 Task: Add Nature's Answer Vitamin B Complex Liquid to the cart.
Action: Mouse moved to (19, 79)
Screenshot: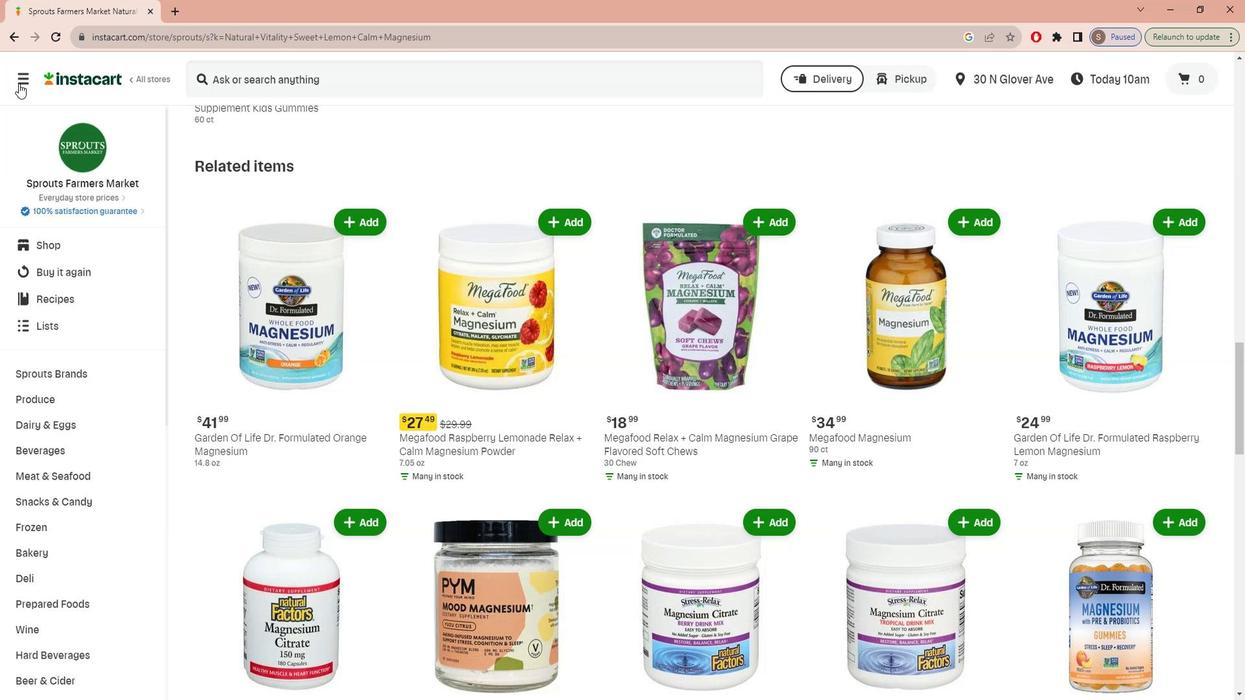 
Action: Mouse pressed left at (19, 79)
Screenshot: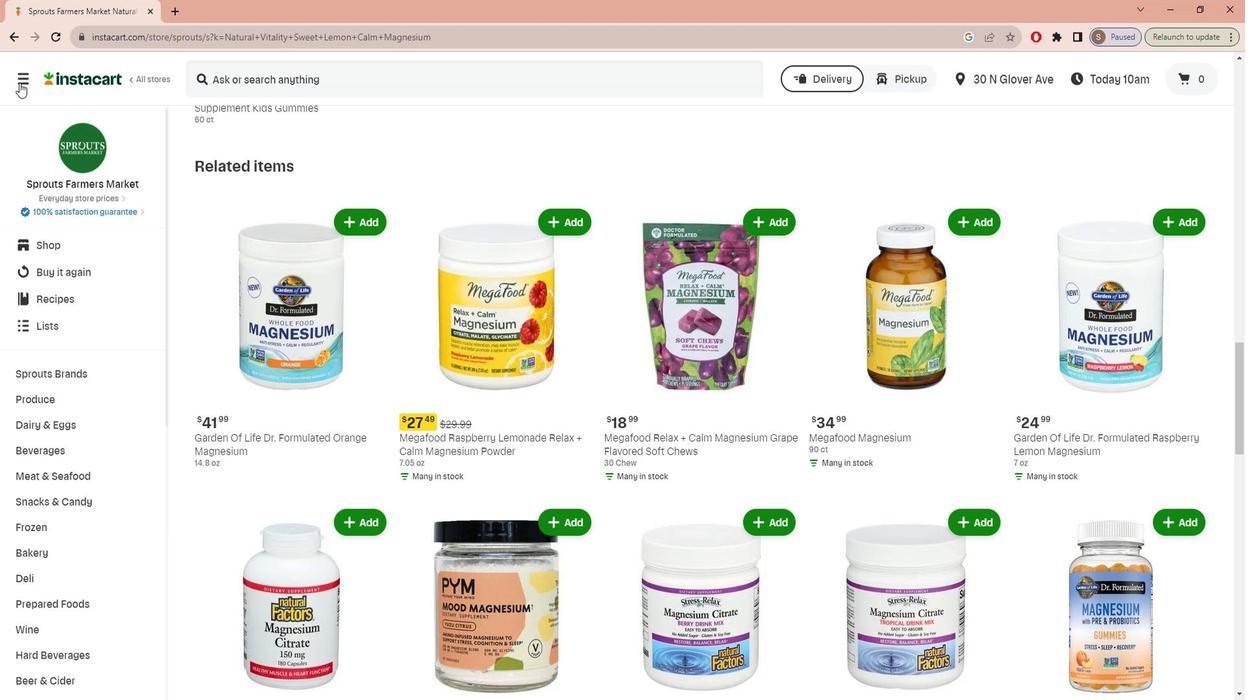 
Action: Mouse moved to (27, 166)
Screenshot: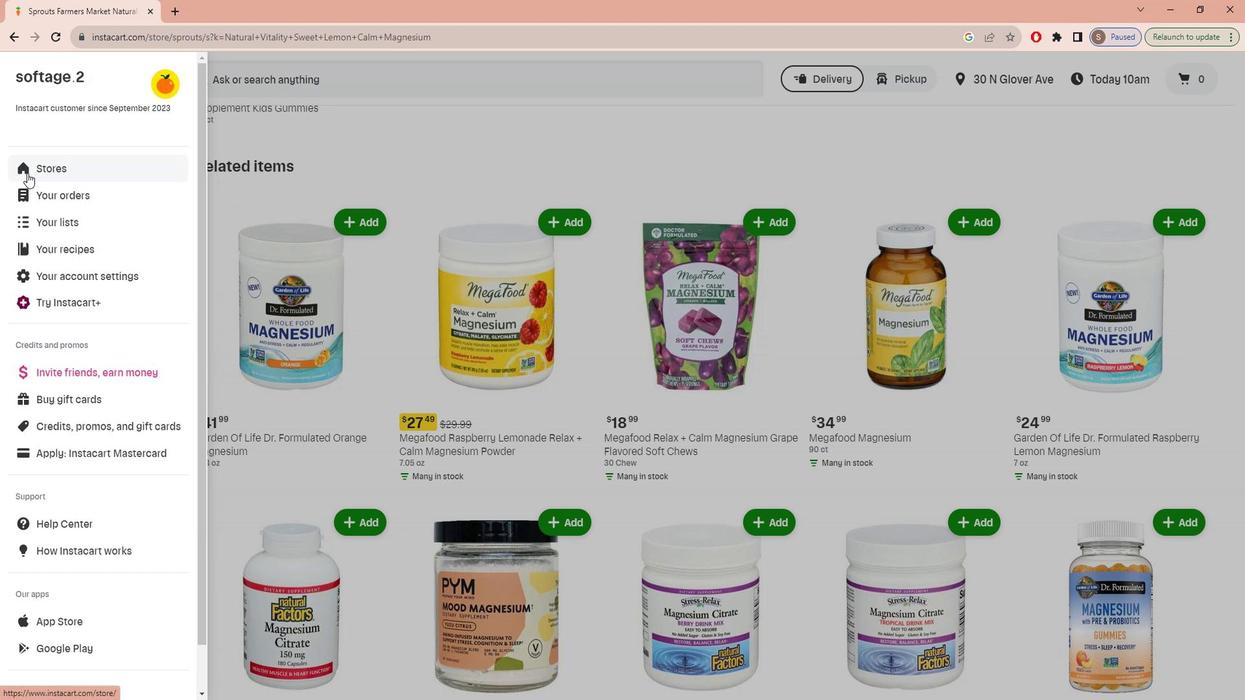 
Action: Mouse pressed left at (27, 166)
Screenshot: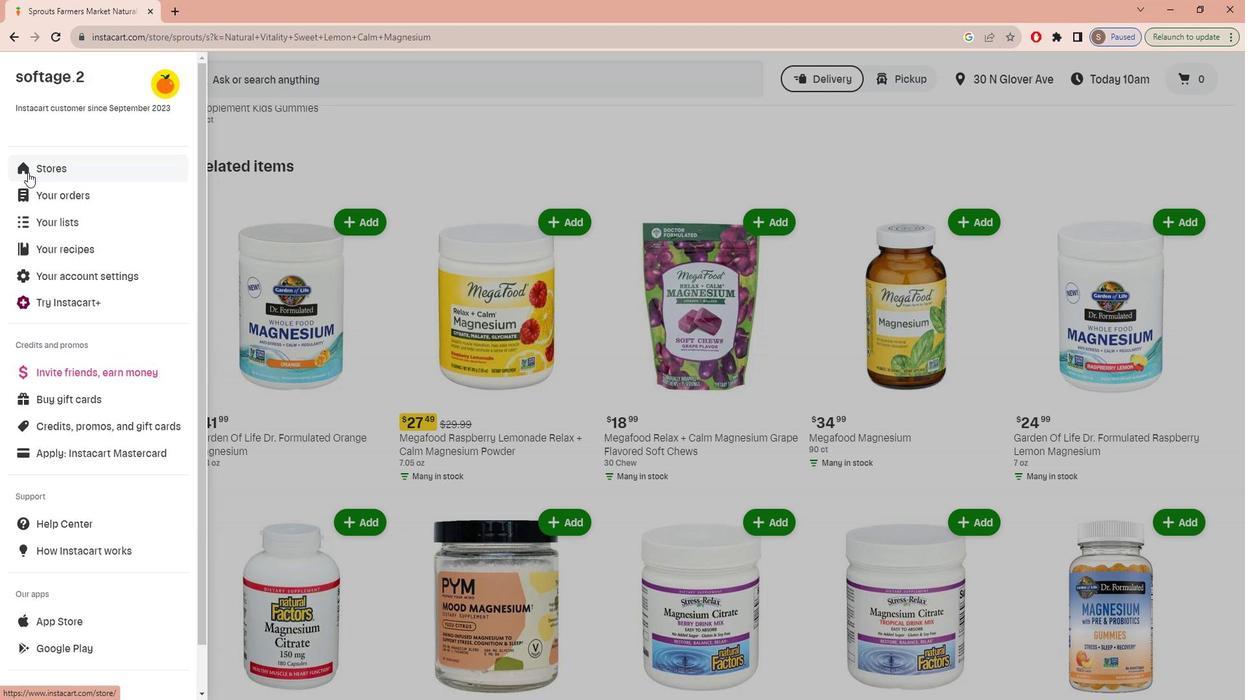 
Action: Mouse moved to (297, 131)
Screenshot: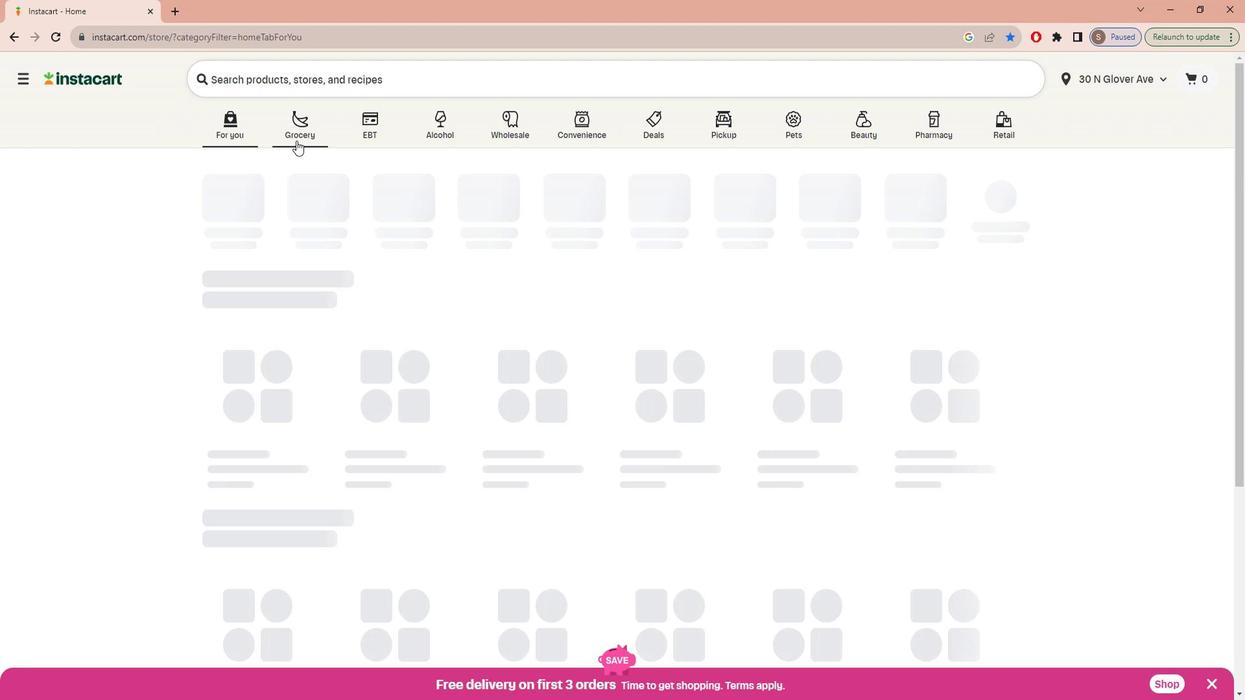 
Action: Mouse pressed left at (297, 131)
Screenshot: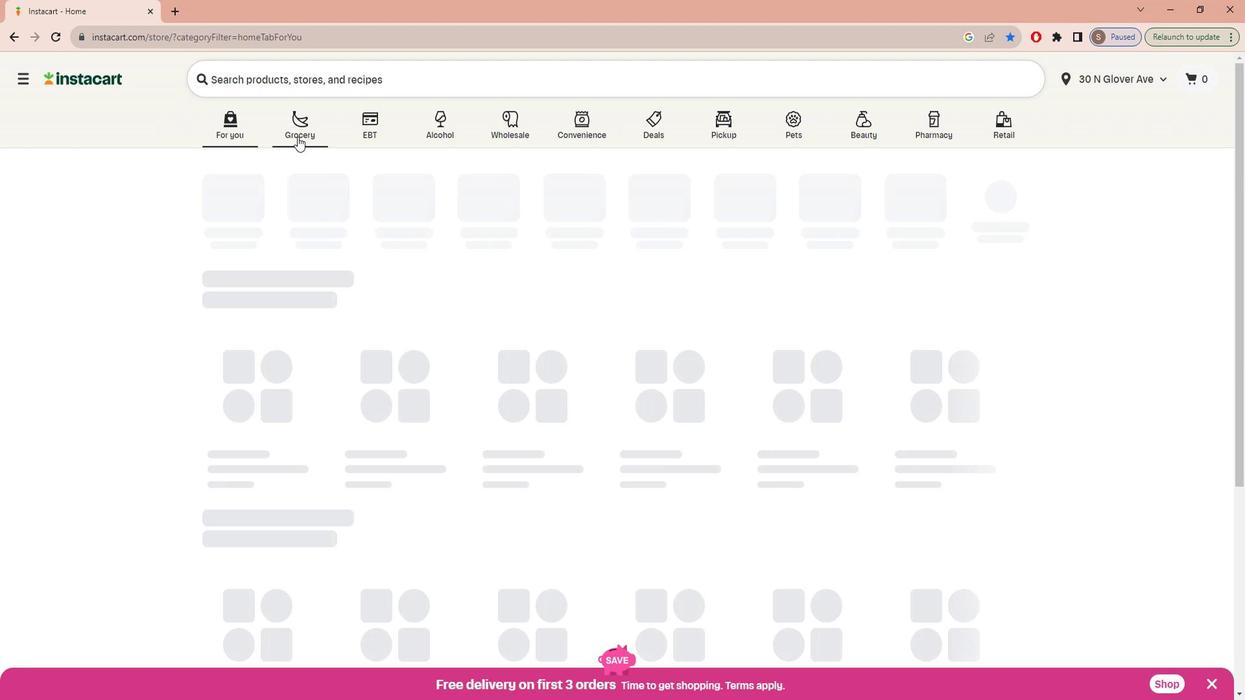 
Action: Mouse moved to (272, 386)
Screenshot: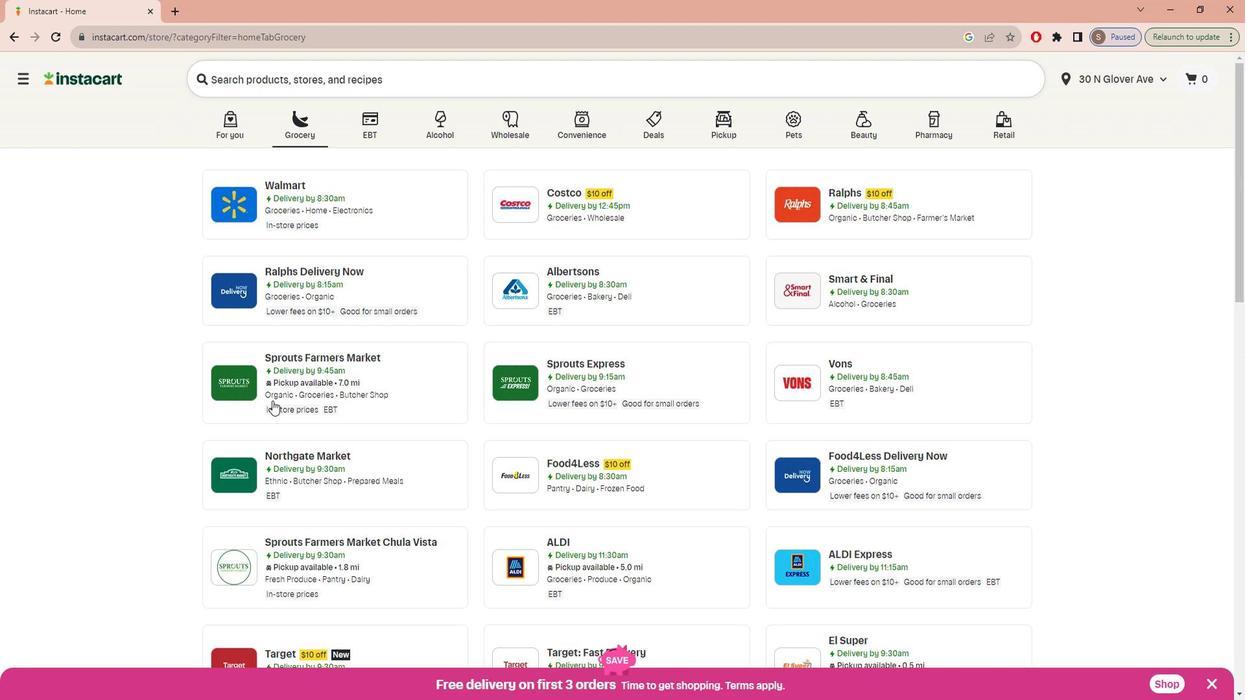 
Action: Mouse pressed left at (272, 386)
Screenshot: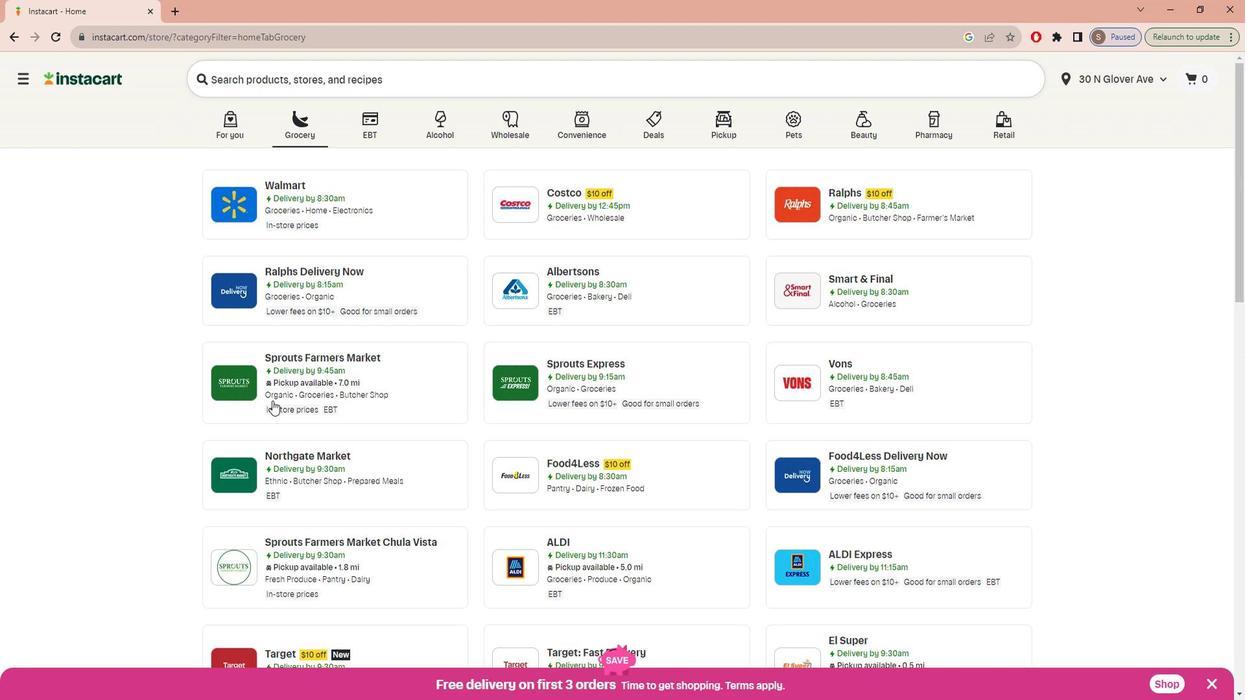 
Action: Mouse moved to (78, 459)
Screenshot: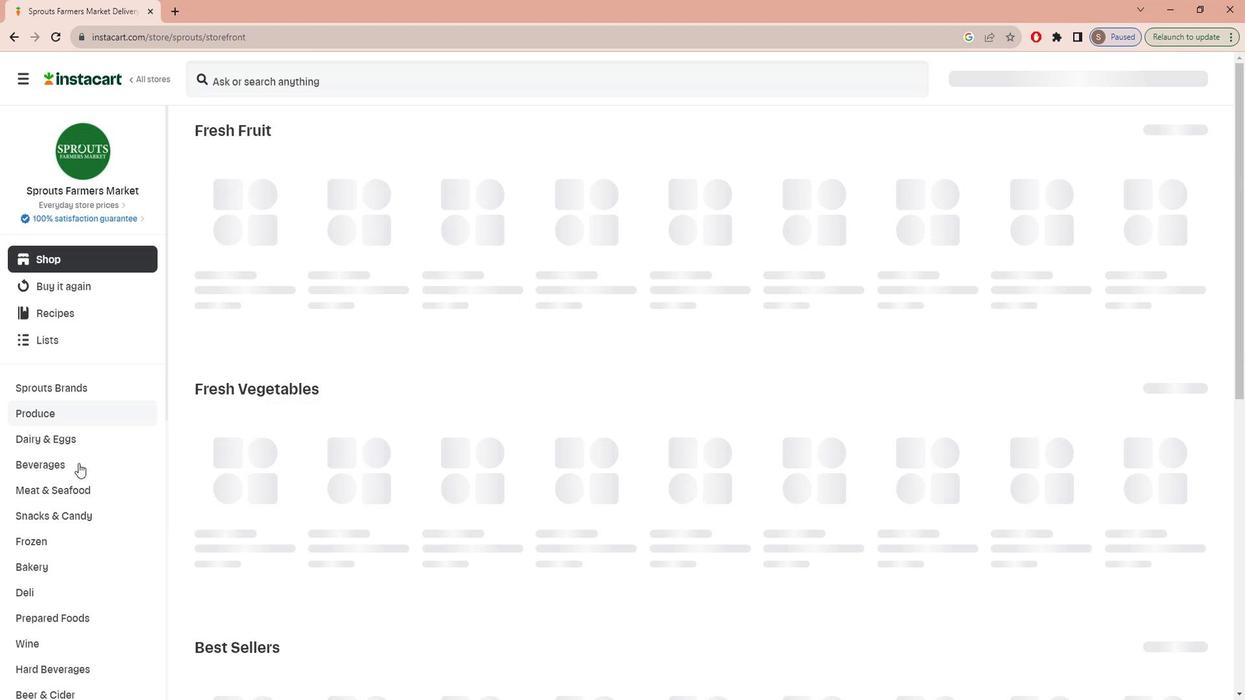 
Action: Mouse scrolled (78, 458) with delta (0, 0)
Screenshot: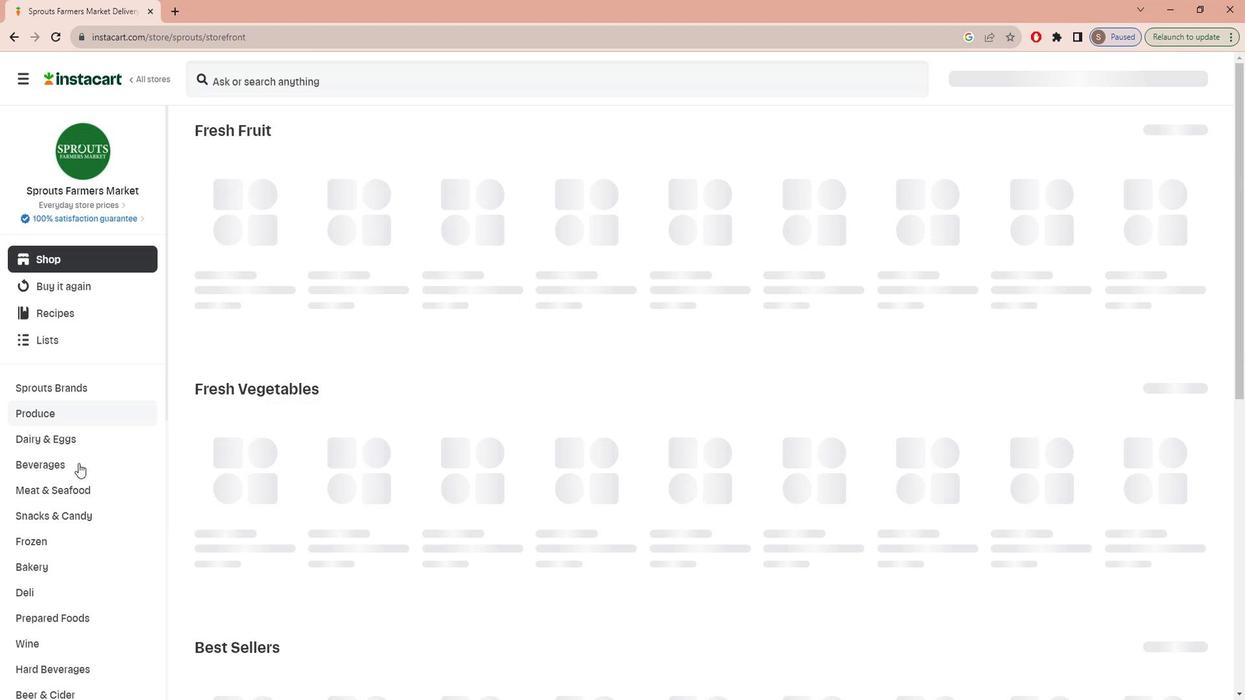 
Action: Mouse scrolled (78, 458) with delta (0, 0)
Screenshot: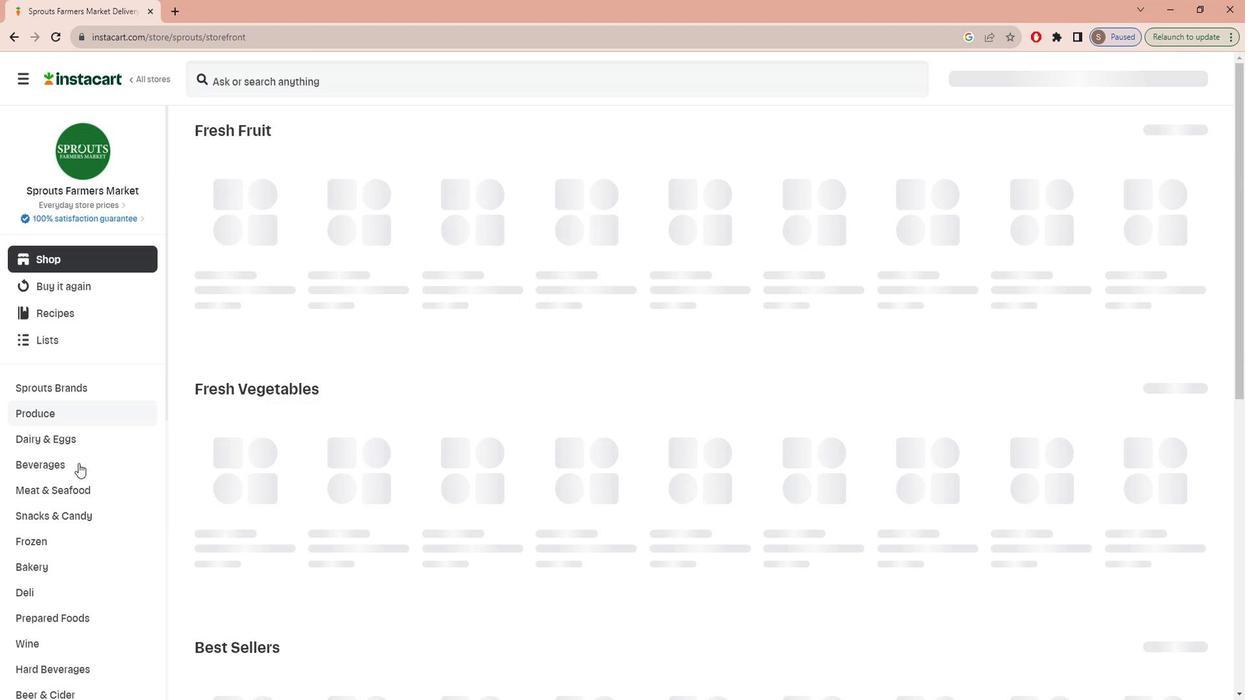 
Action: Mouse scrolled (78, 458) with delta (0, 0)
Screenshot: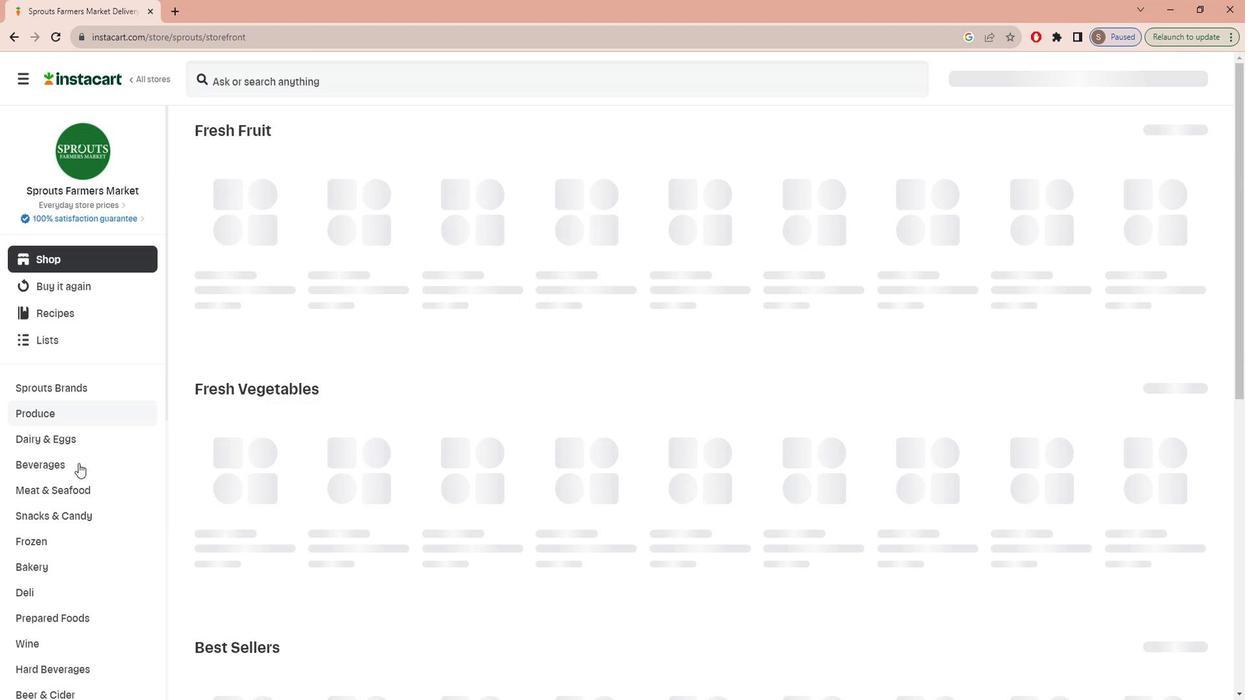 
Action: Mouse scrolled (78, 458) with delta (0, 0)
Screenshot: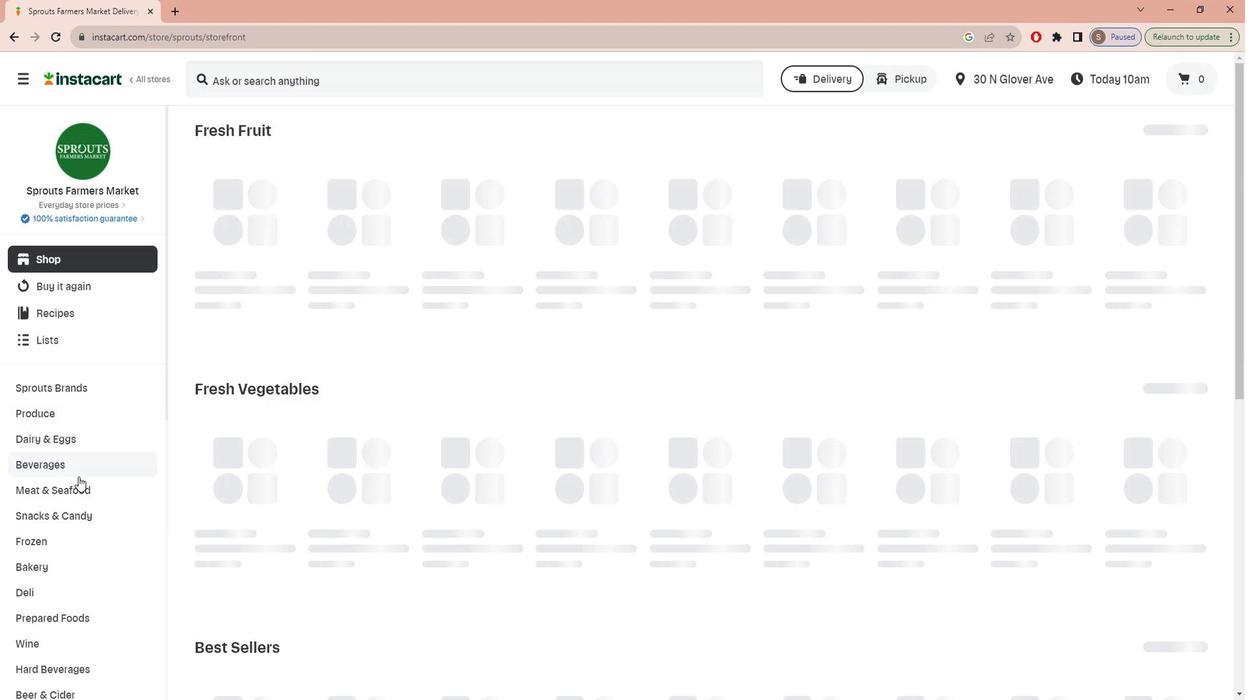 
Action: Mouse scrolled (78, 458) with delta (0, 0)
Screenshot: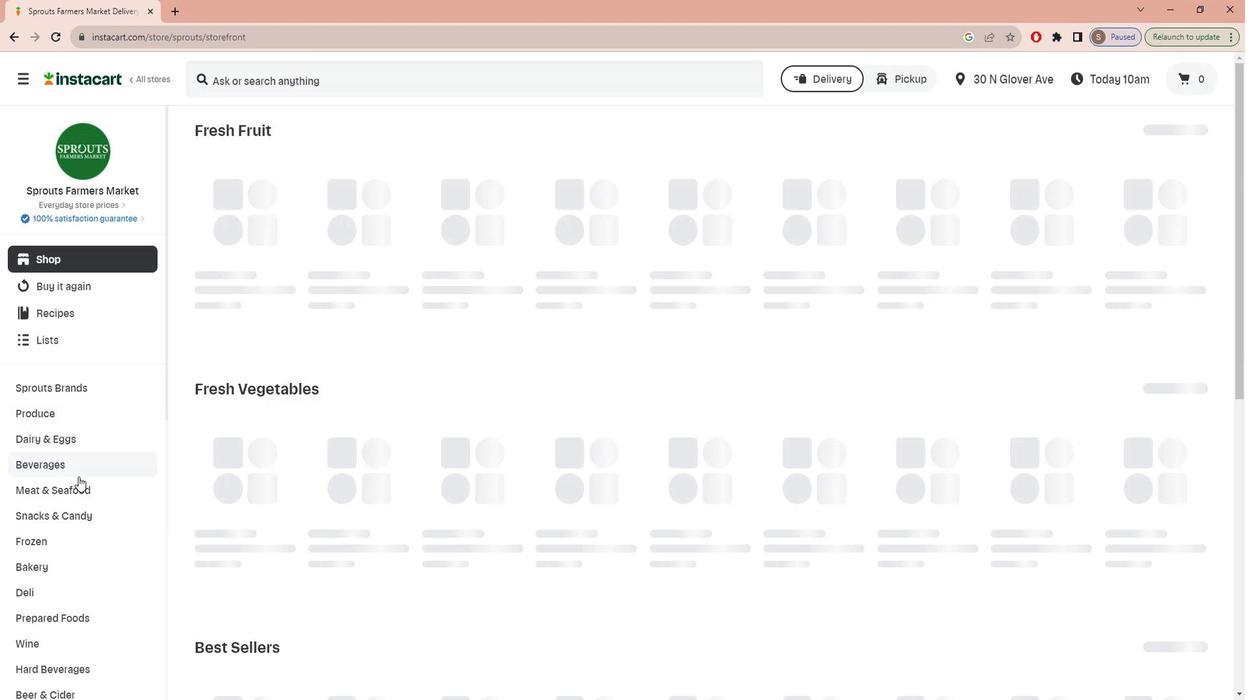 
Action: Mouse scrolled (78, 458) with delta (0, 0)
Screenshot: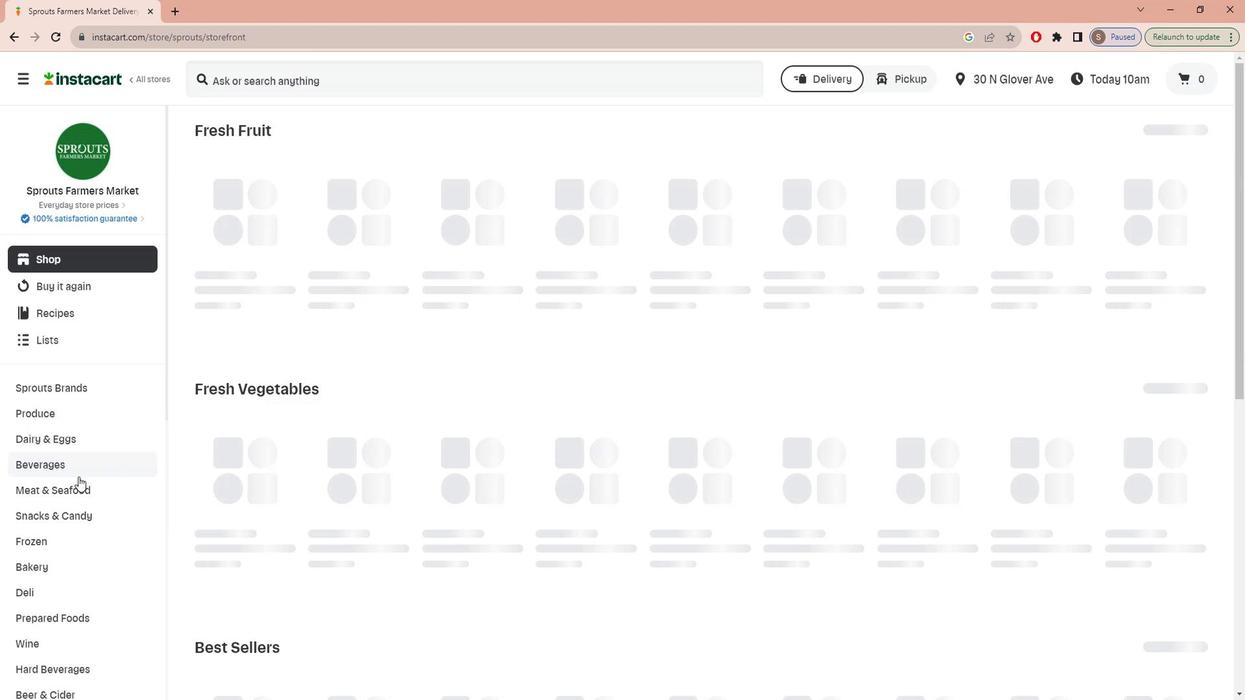 
Action: Mouse scrolled (78, 458) with delta (0, 0)
Screenshot: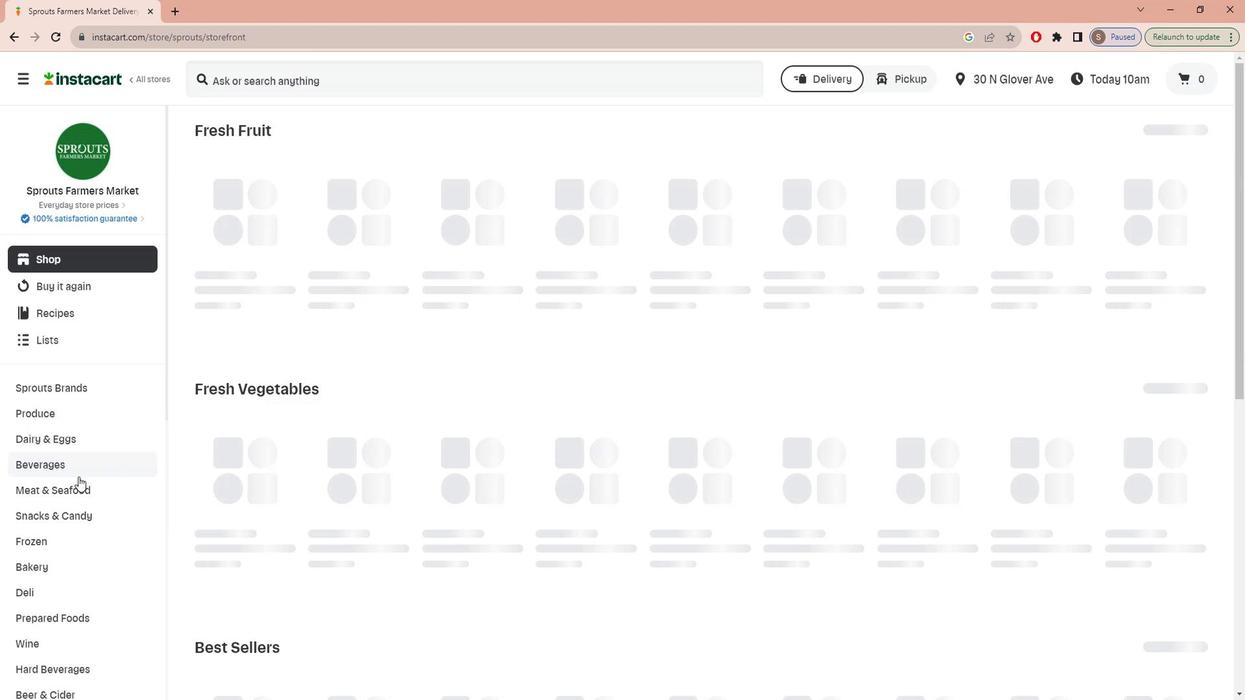 
Action: Mouse scrolled (78, 458) with delta (0, 0)
Screenshot: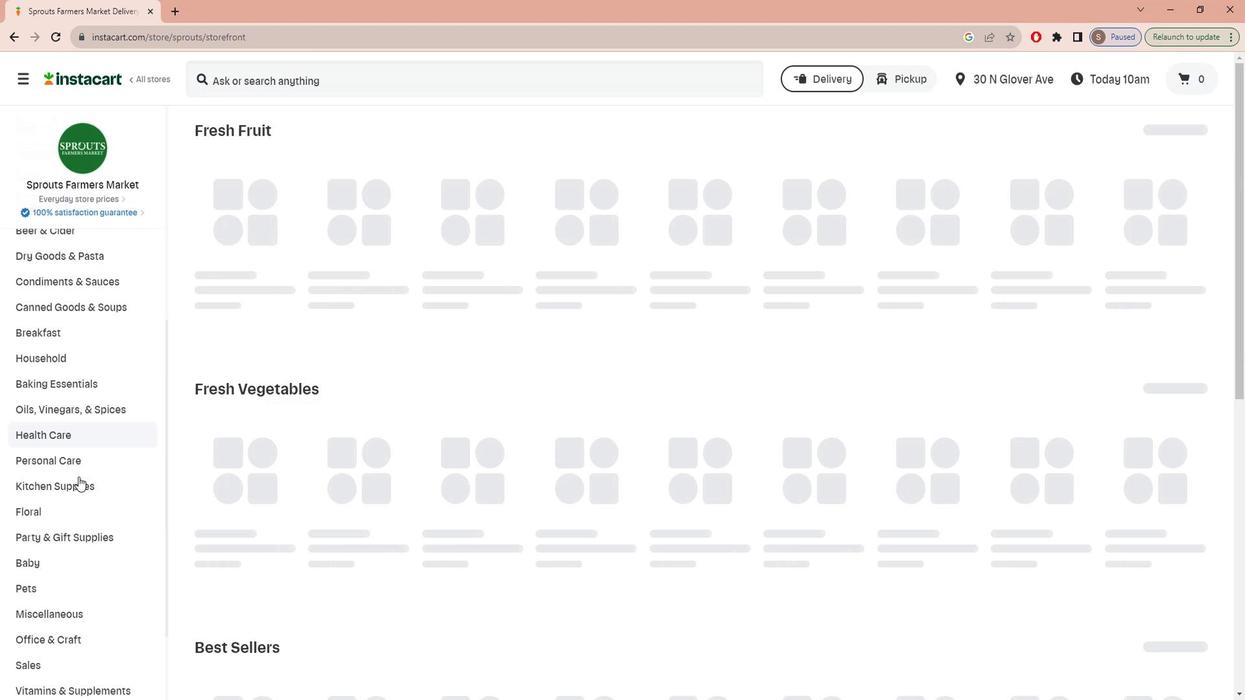 
Action: Mouse scrolled (78, 458) with delta (0, 0)
Screenshot: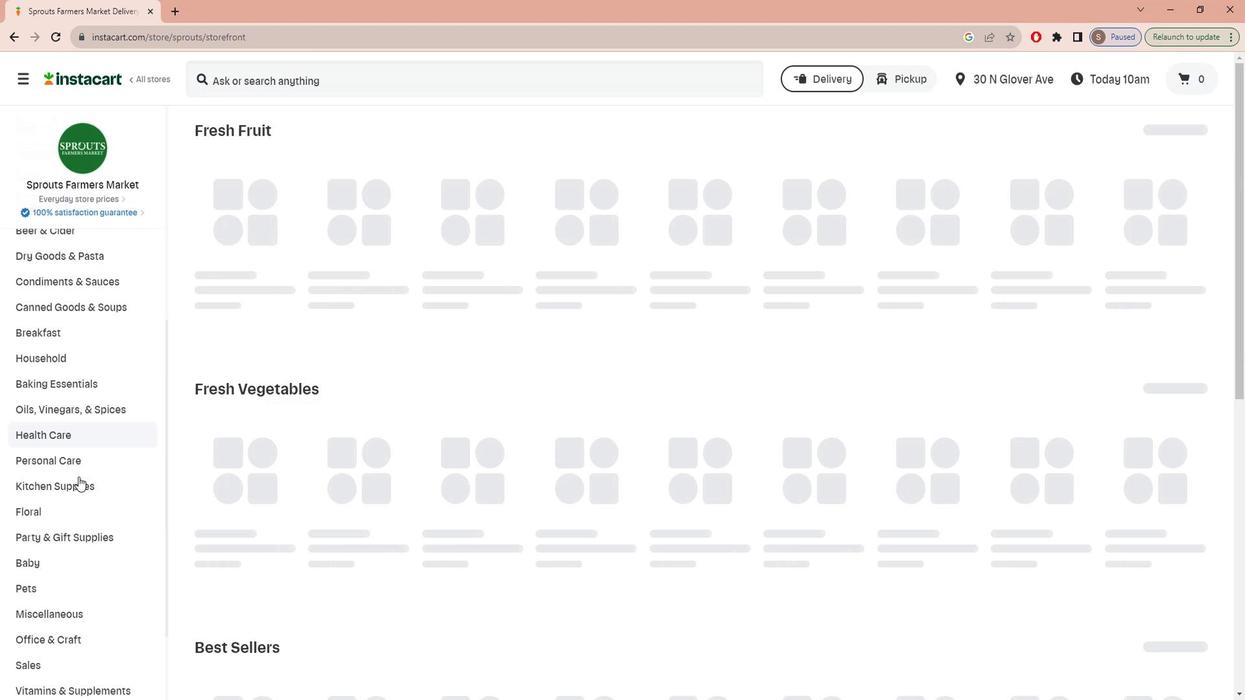 
Action: Mouse scrolled (78, 458) with delta (0, 0)
Screenshot: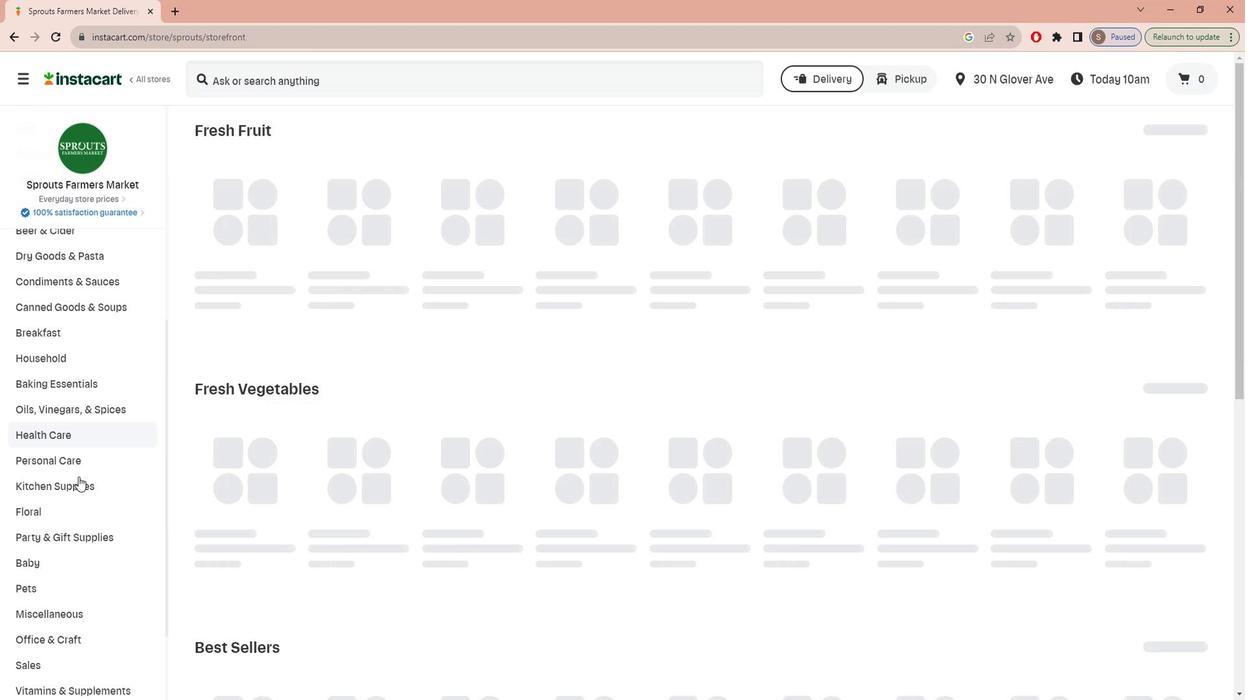 
Action: Mouse scrolled (78, 458) with delta (0, 0)
Screenshot: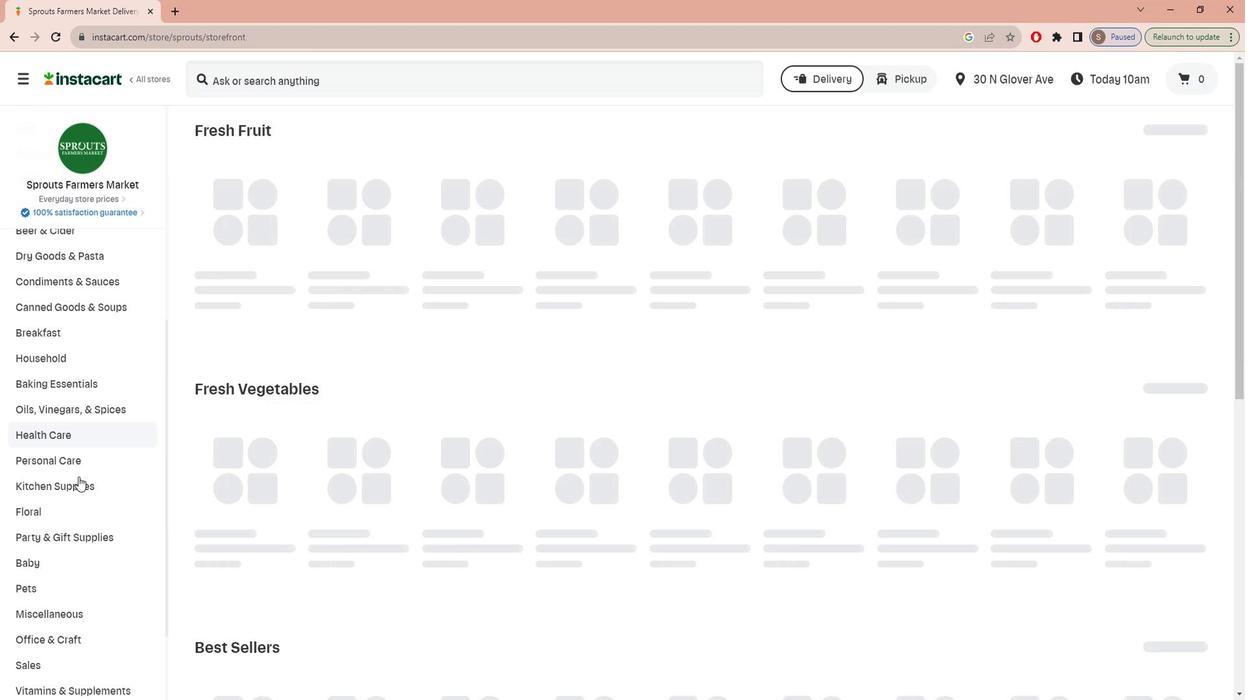 
Action: Mouse moved to (78, 460)
Screenshot: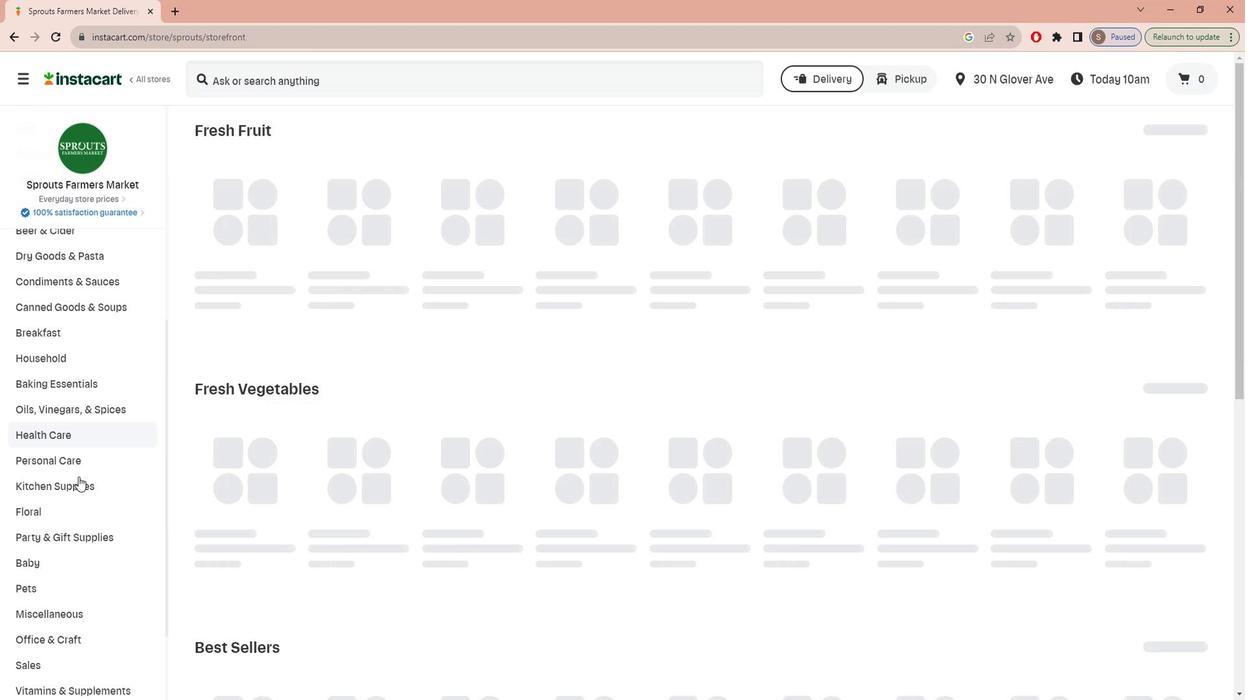 
Action: Mouse scrolled (78, 459) with delta (0, 0)
Screenshot: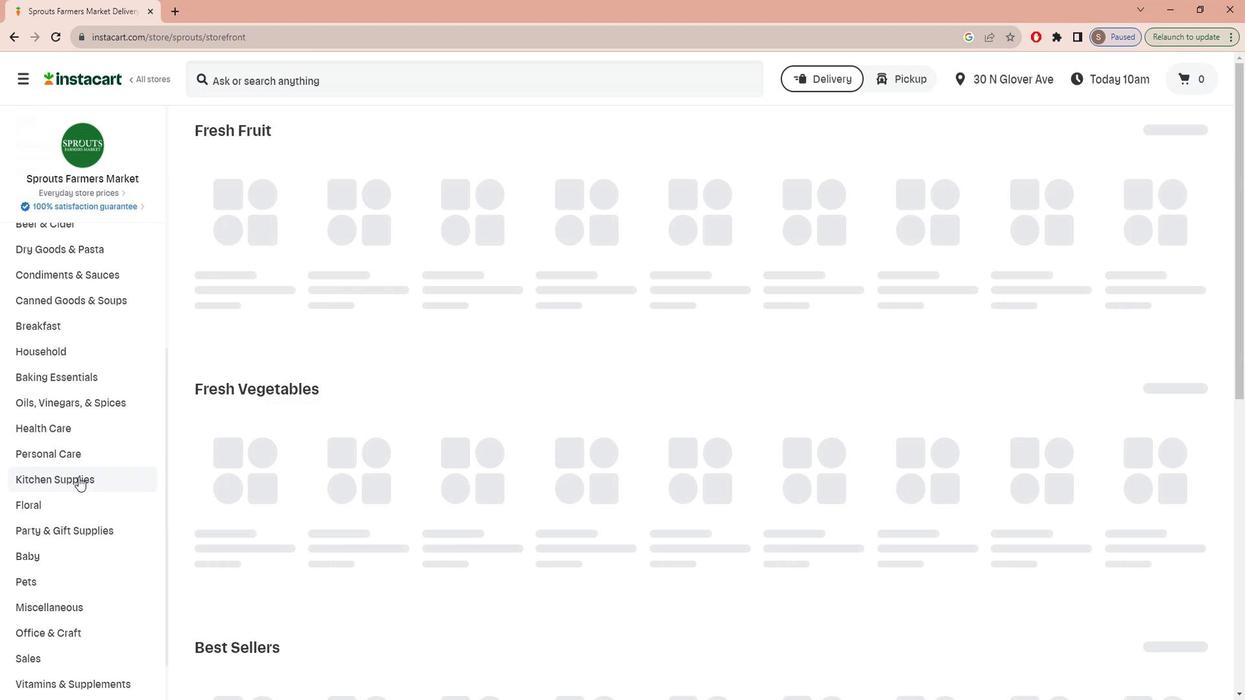 
Action: Mouse scrolled (78, 459) with delta (0, 0)
Screenshot: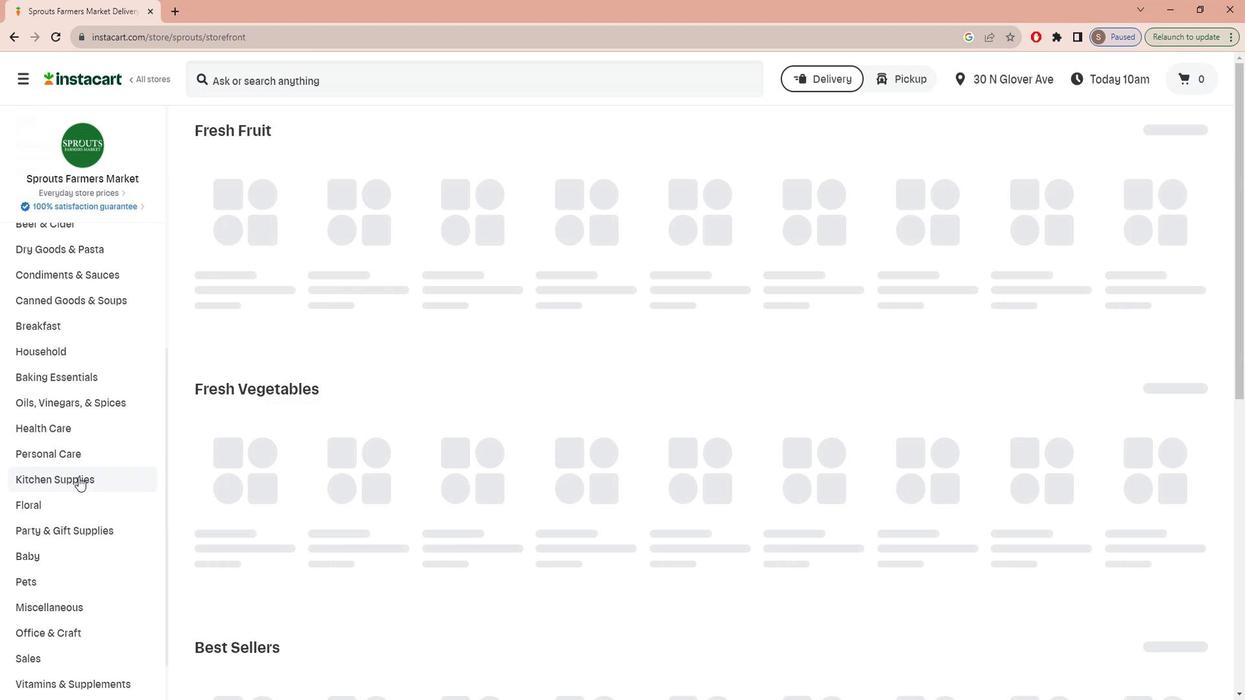 
Action: Mouse moved to (69, 602)
Screenshot: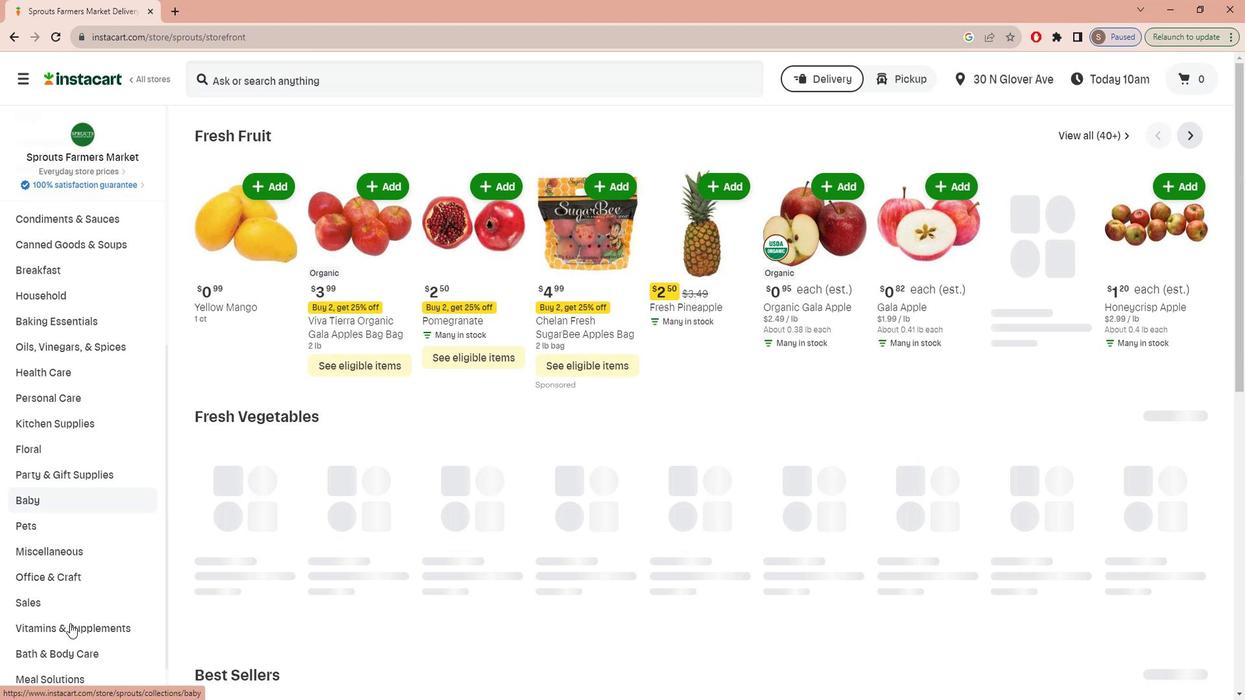 
Action: Mouse pressed left at (69, 602)
Screenshot: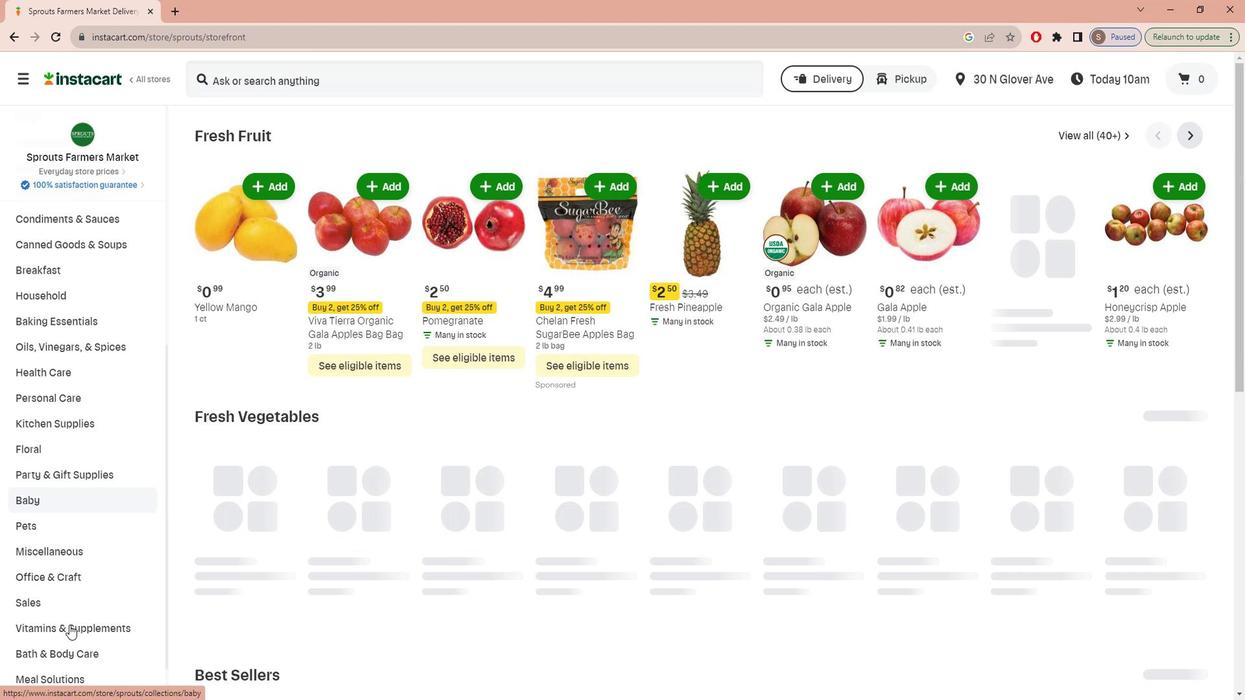 
Action: Mouse moved to (1204, 160)
Screenshot: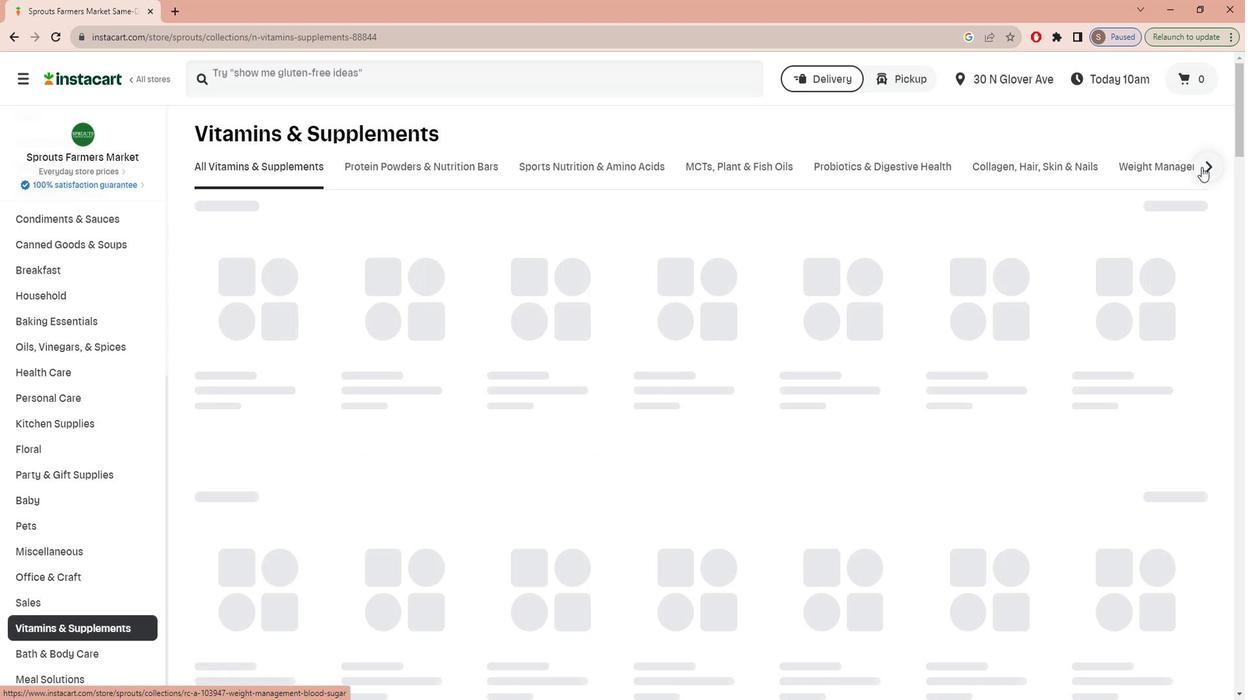 
Action: Mouse pressed left at (1204, 160)
Screenshot: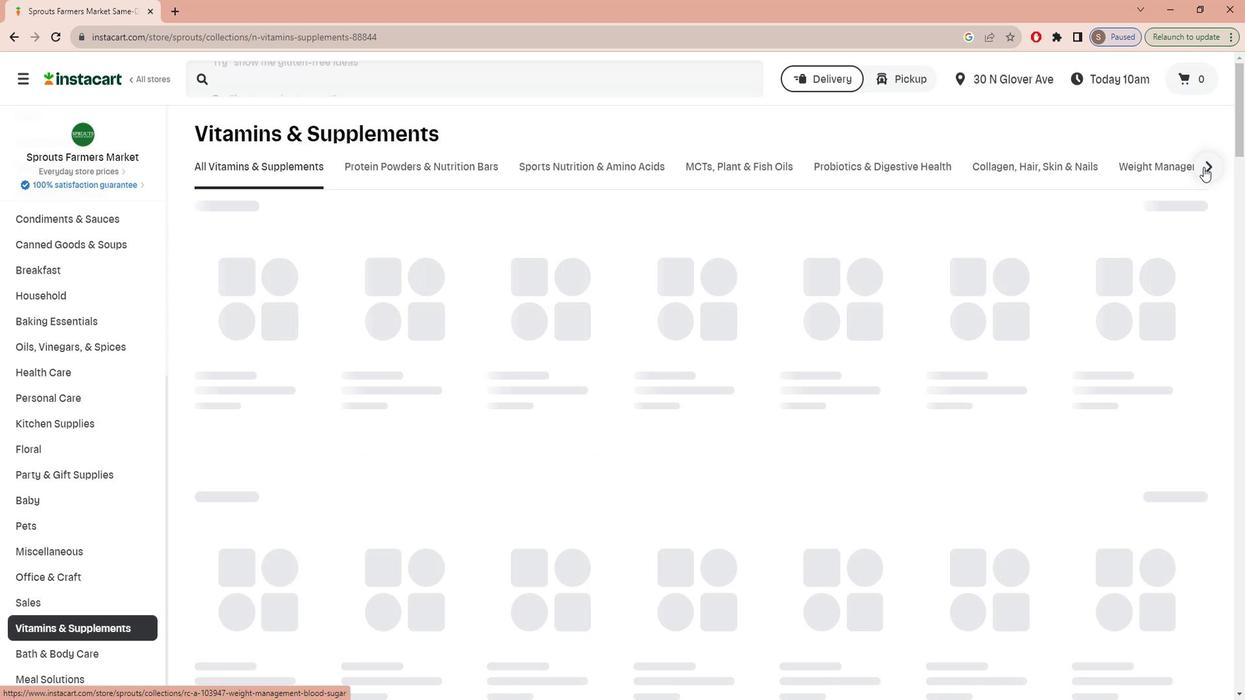 
Action: Mouse moved to (884, 157)
Screenshot: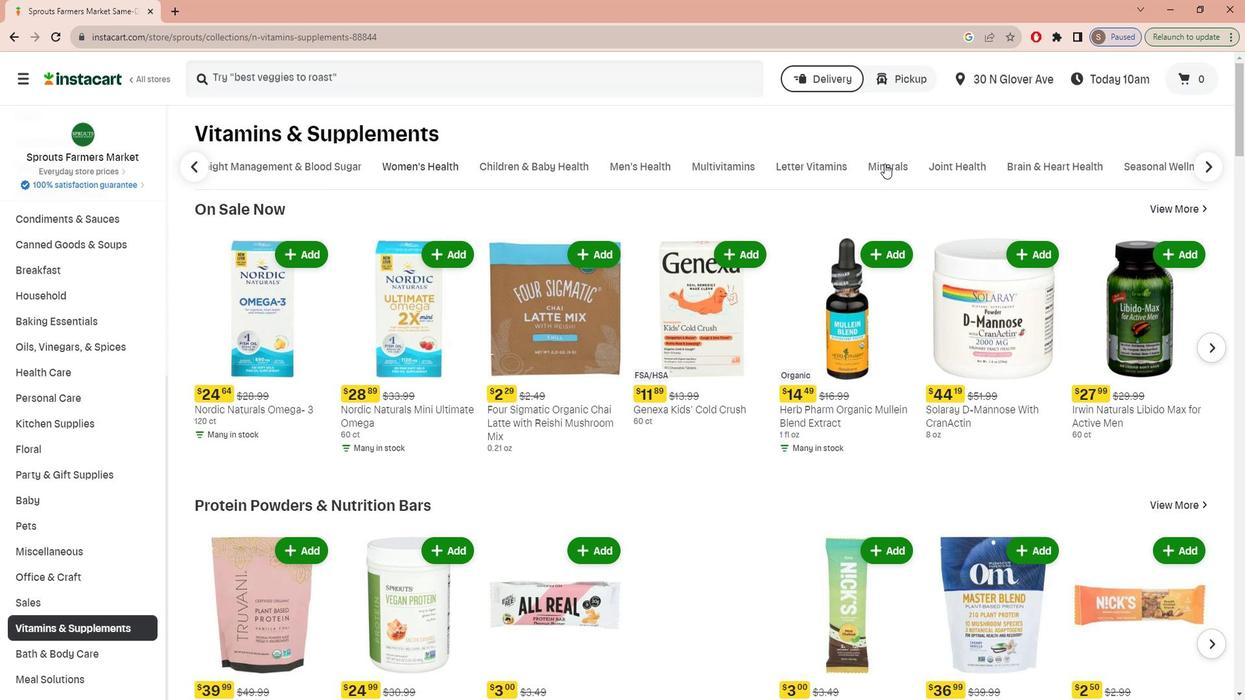 
Action: Mouse pressed left at (884, 157)
Screenshot: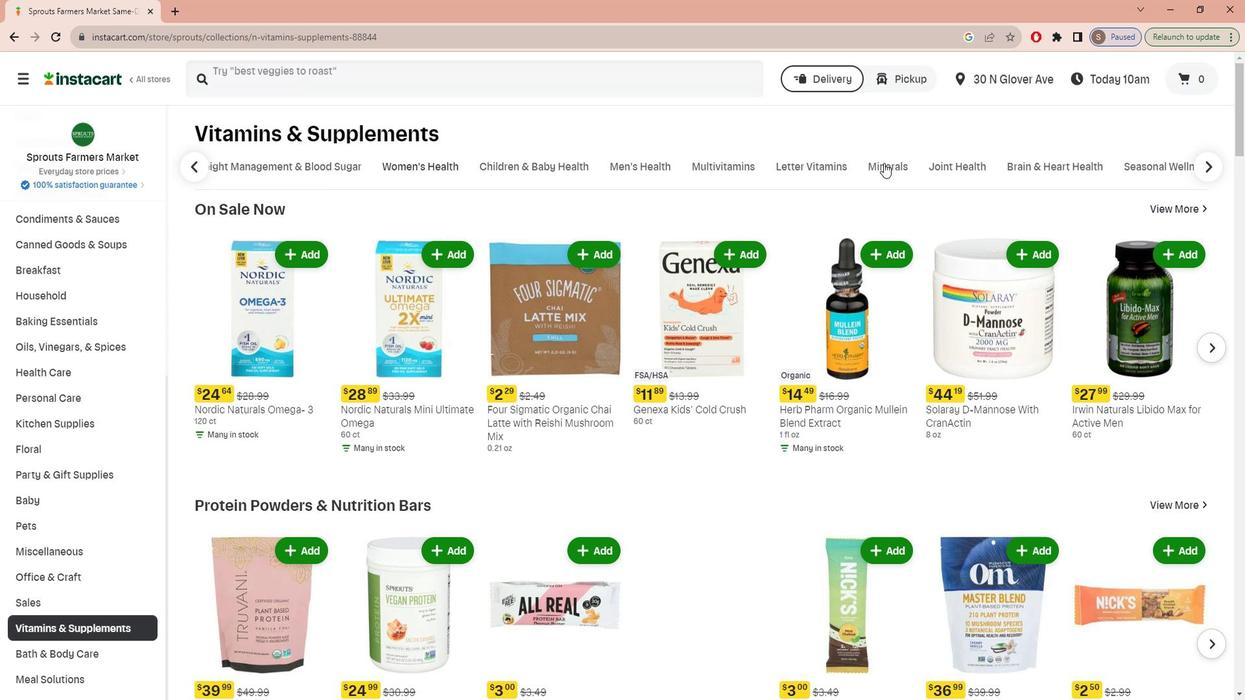 
Action: Mouse moved to (314, 81)
Screenshot: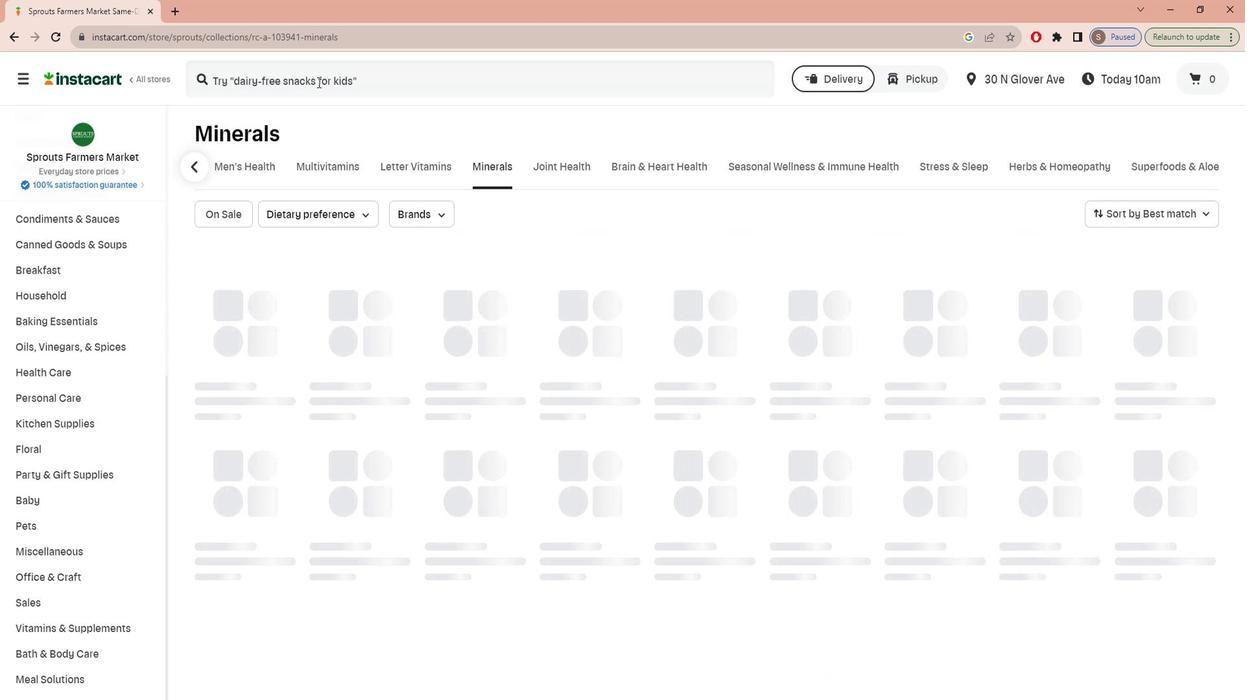 
Action: Mouse pressed left at (314, 81)
Screenshot: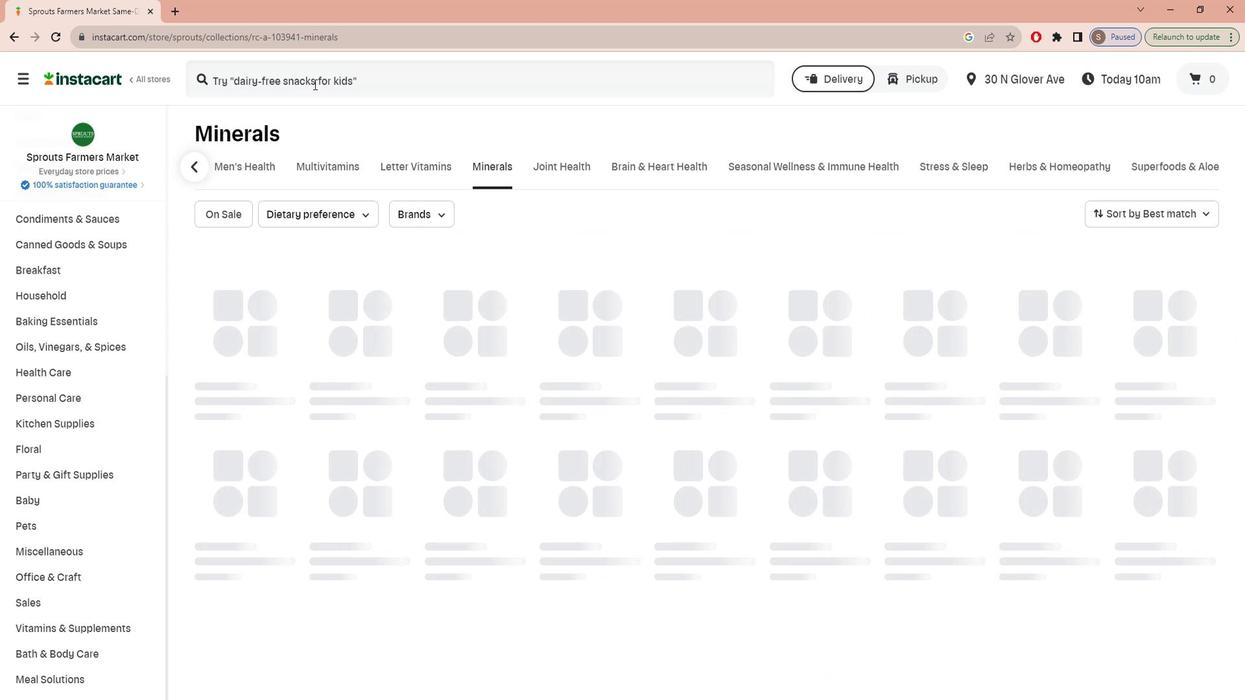 
Action: Key pressed n<Key.caps_lock>ATURE'S<Key.space><Key.caps_lock>a<Key.caps_lock>NSWER<Key.space><Key.caps_lock>v<Key.caps_lock>ITAMIN<Key.space><Key.caps_lock>b<Key.space>c<Key.caps_lock>OMPLEX<Key.space><Key.caps_lock>l<Key.caps_lock>IQUID<Key.space><Key.enter>
Screenshot: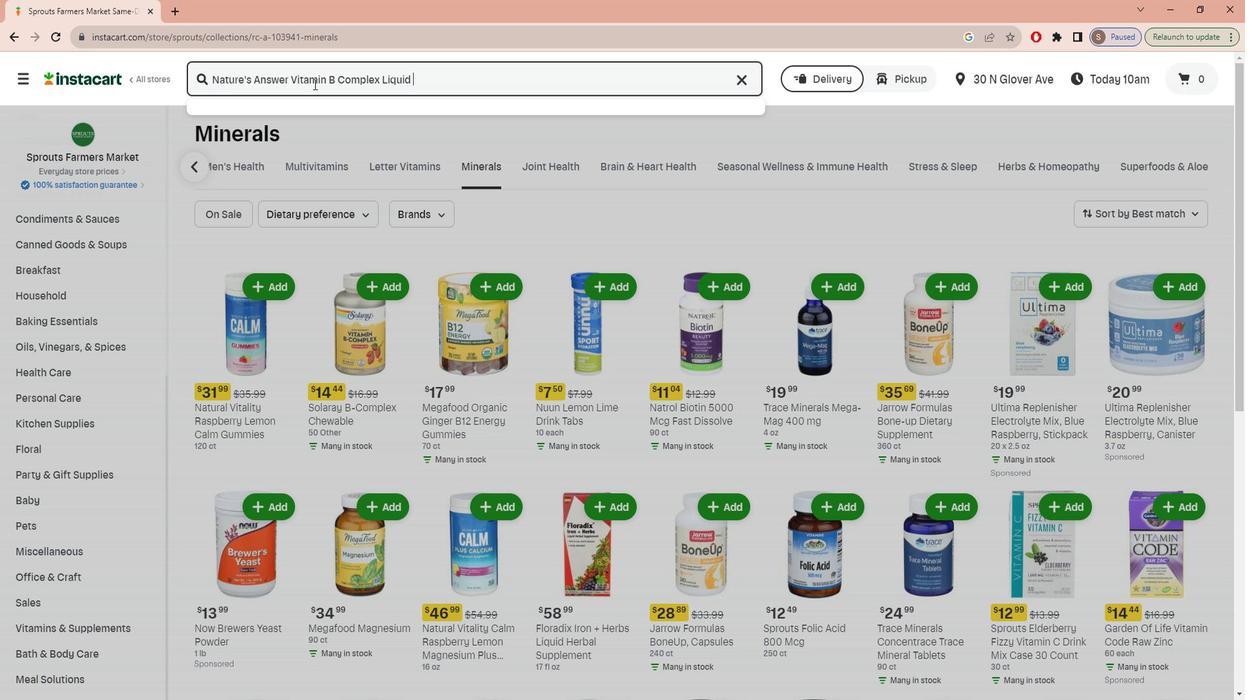 
Action: Mouse moved to (373, 215)
Screenshot: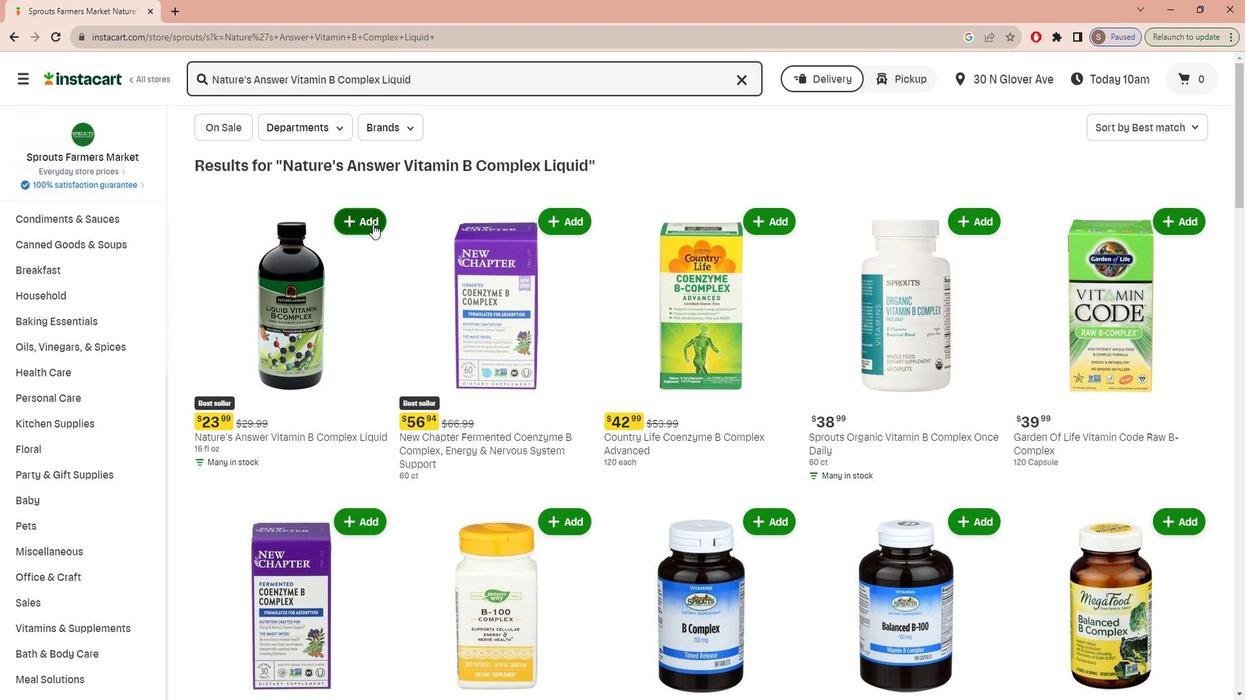 
Action: Mouse pressed left at (373, 215)
Screenshot: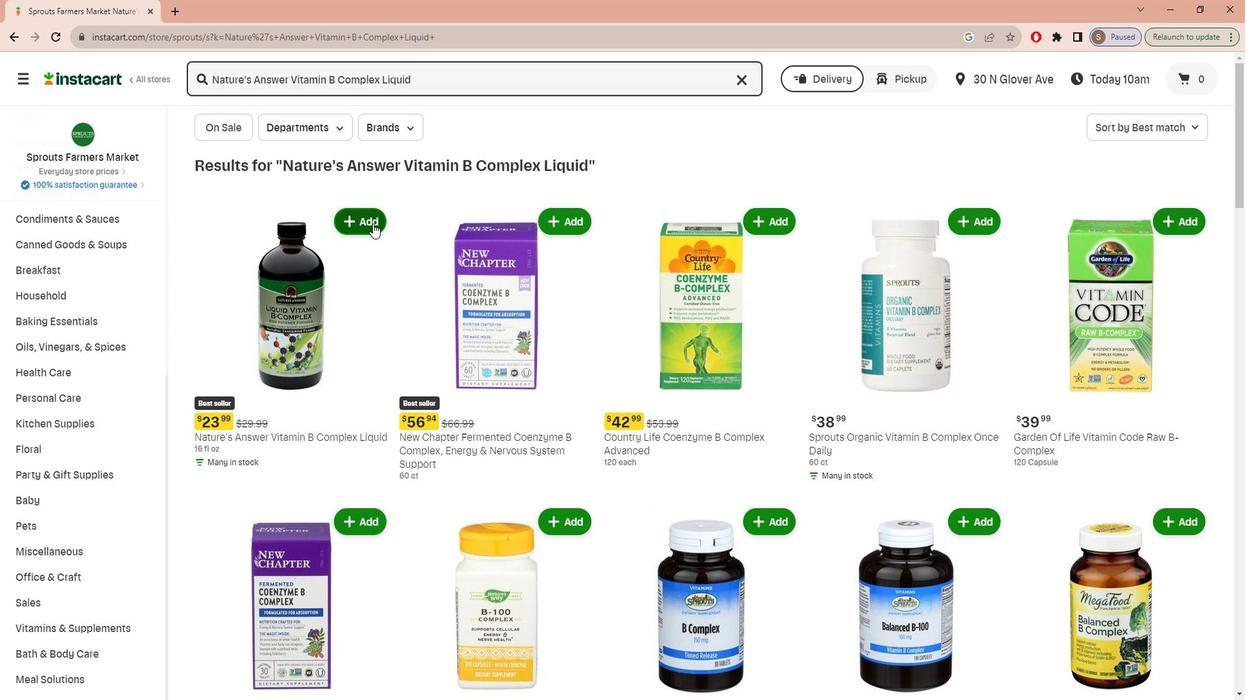 
Action: Mouse moved to (393, 297)
Screenshot: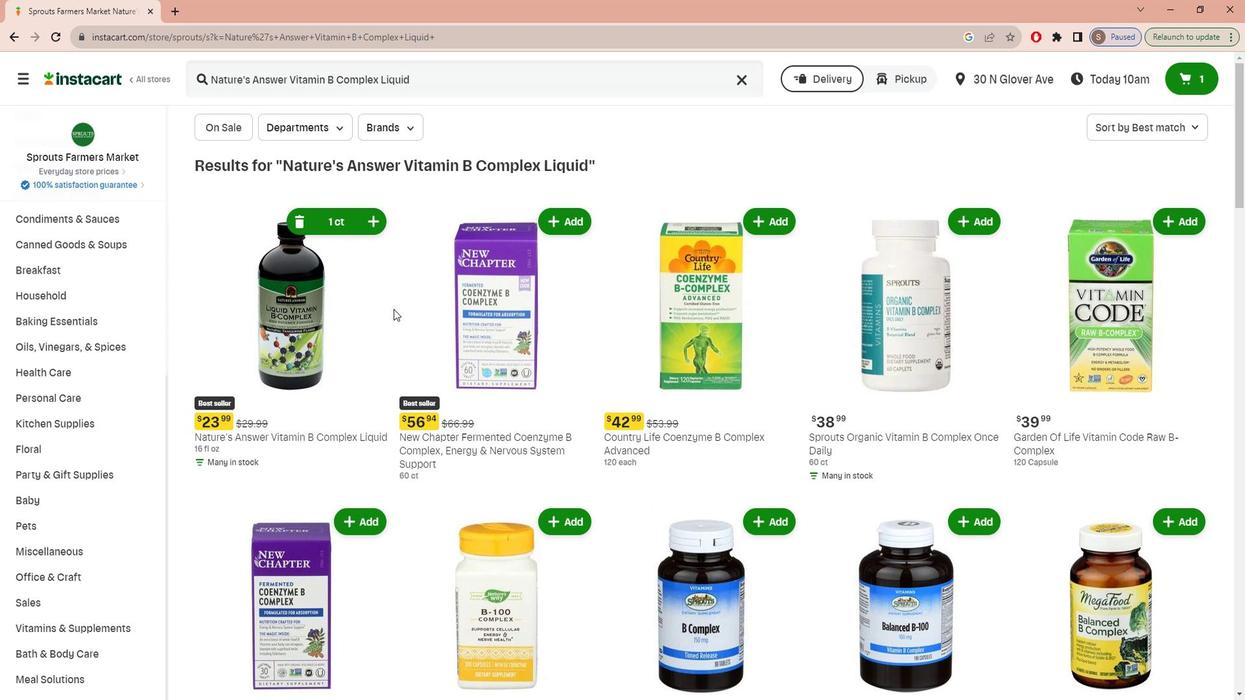 
